 Task: Subtitles and Captions: Create subtitles for a video with multiple languages.
Action: Mouse pressed right at (643, 606)
Screenshot: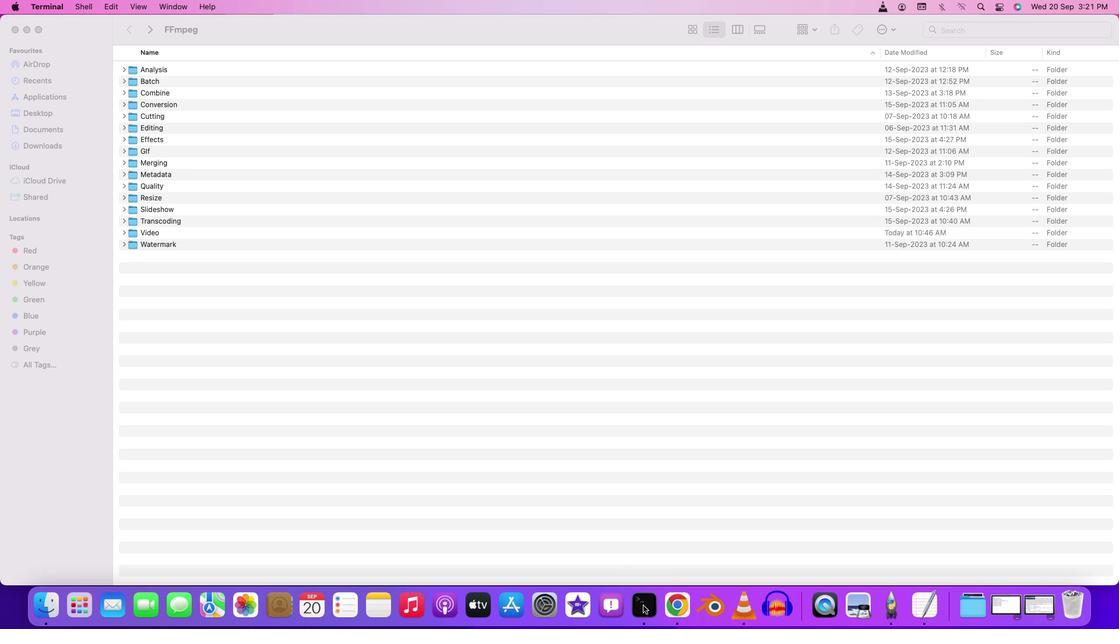 
Action: Mouse moved to (695, 466)
Screenshot: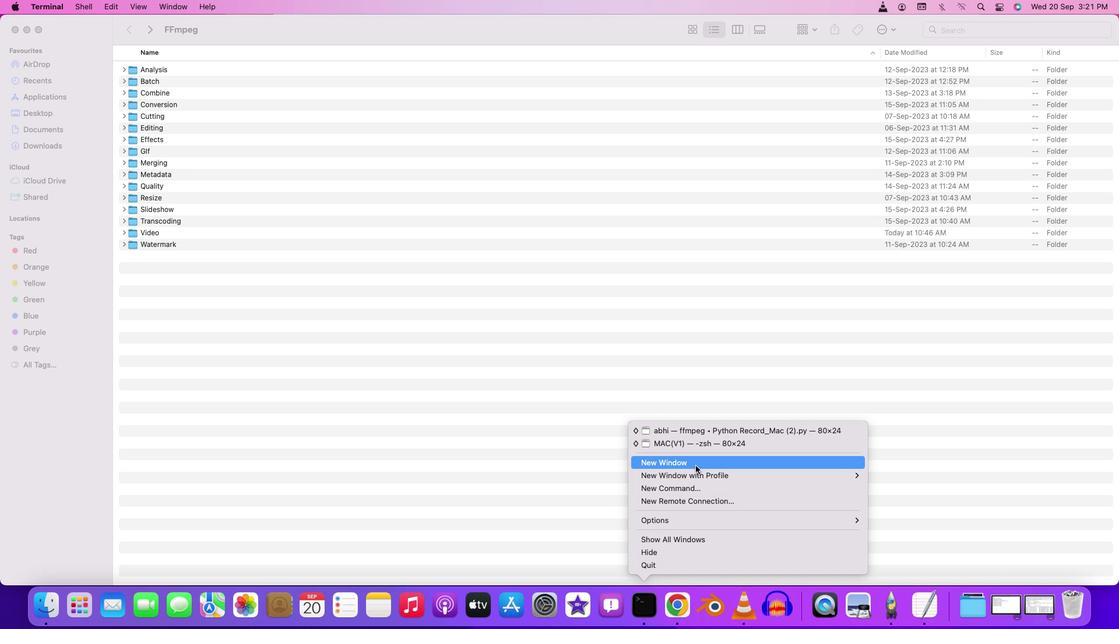 
Action: Mouse pressed left at (695, 466)
Screenshot: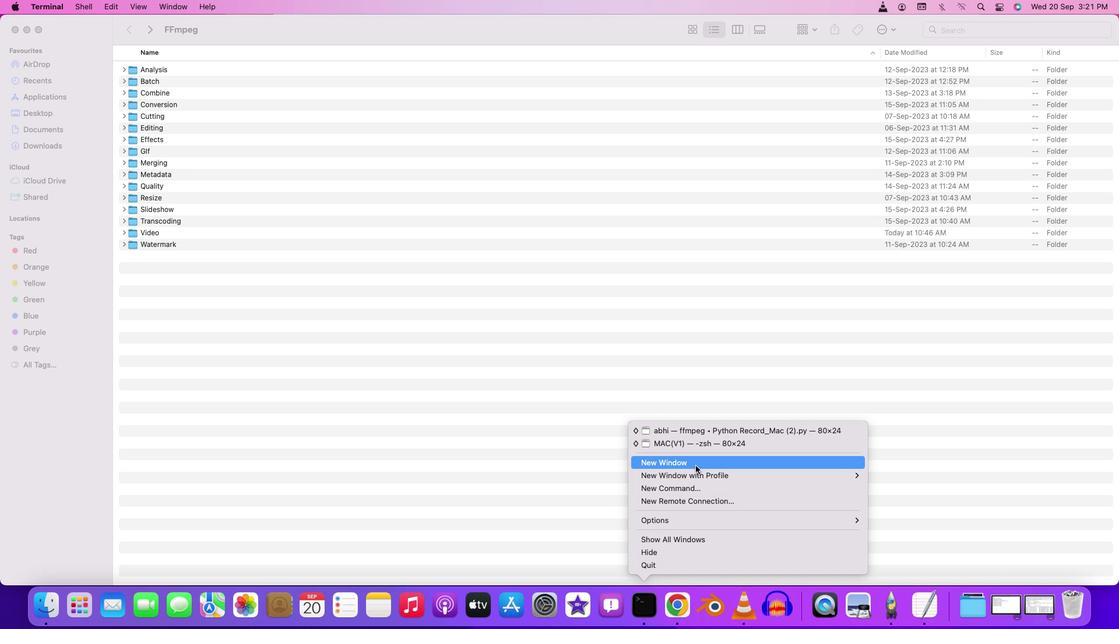 
Action: Mouse moved to (187, 26)
Screenshot: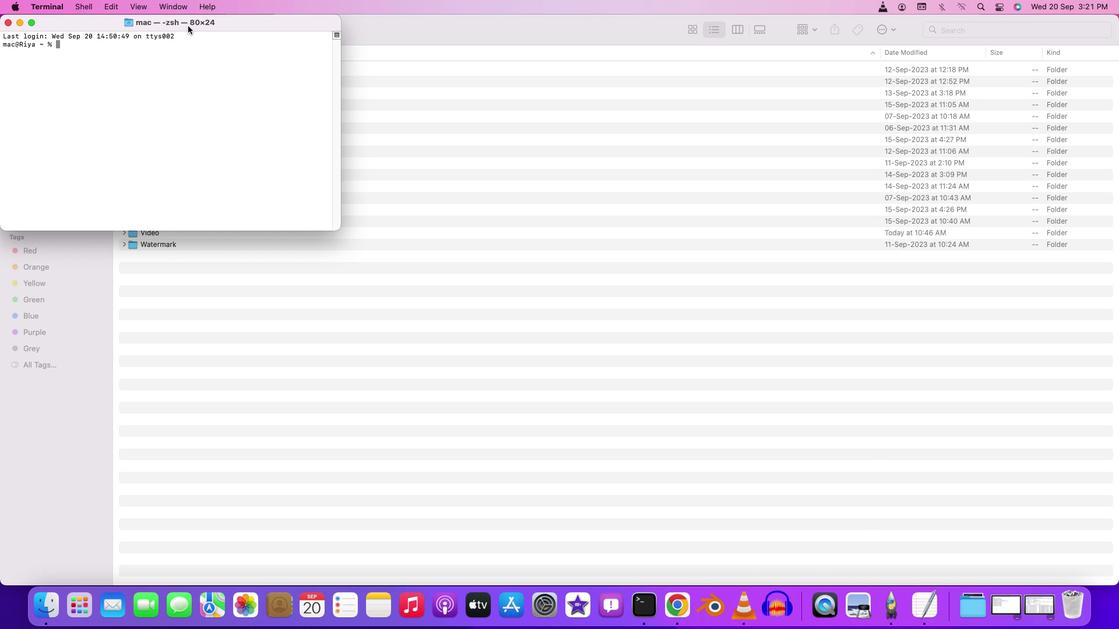 
Action: Mouse pressed left at (187, 26)
Screenshot: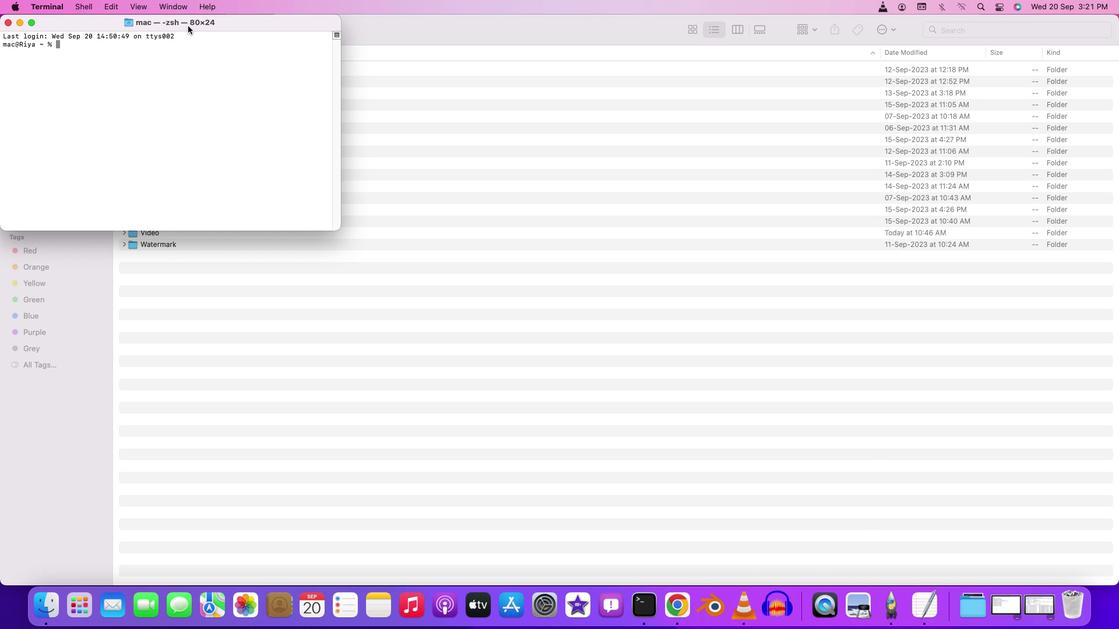 
Action: Mouse pressed left at (187, 26)
Screenshot: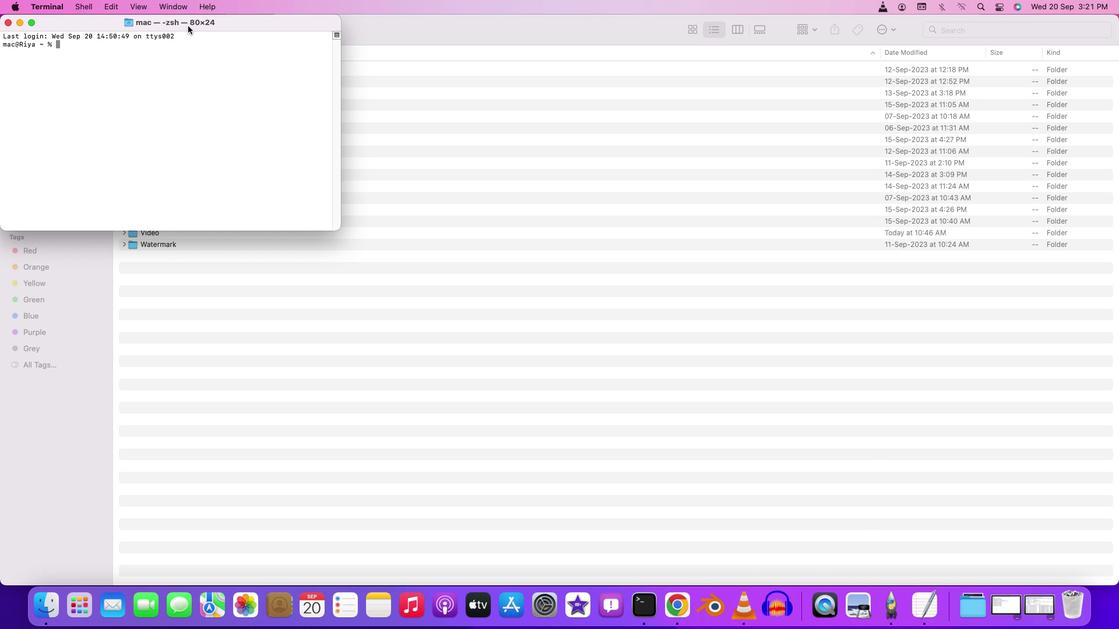 
Action: Mouse moved to (133, 60)
Screenshot: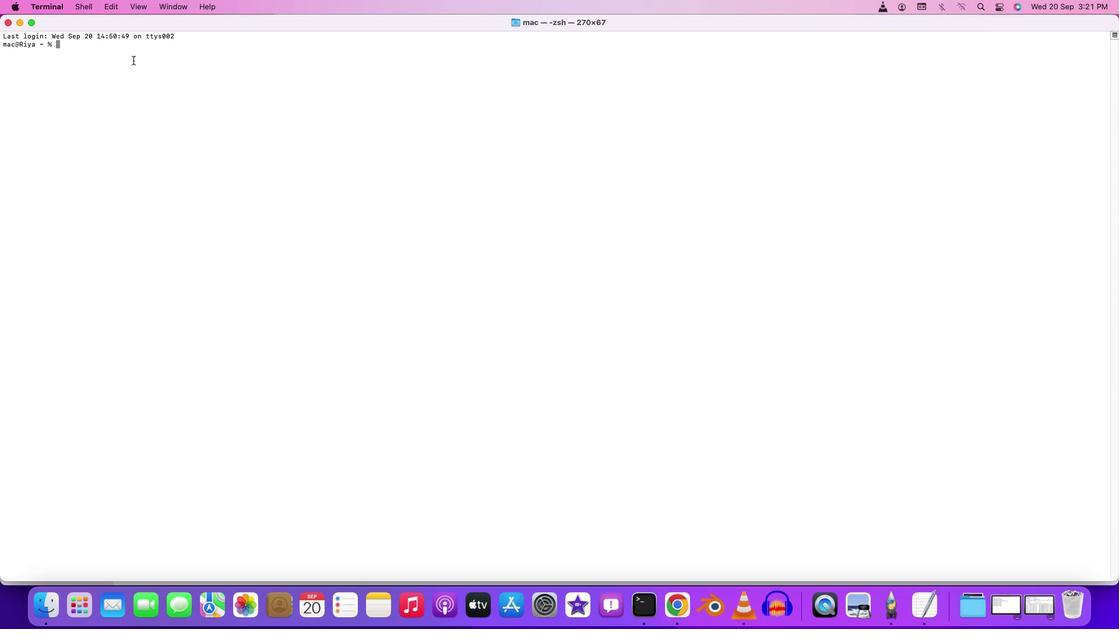 
Action: Mouse pressed left at (133, 60)
Screenshot: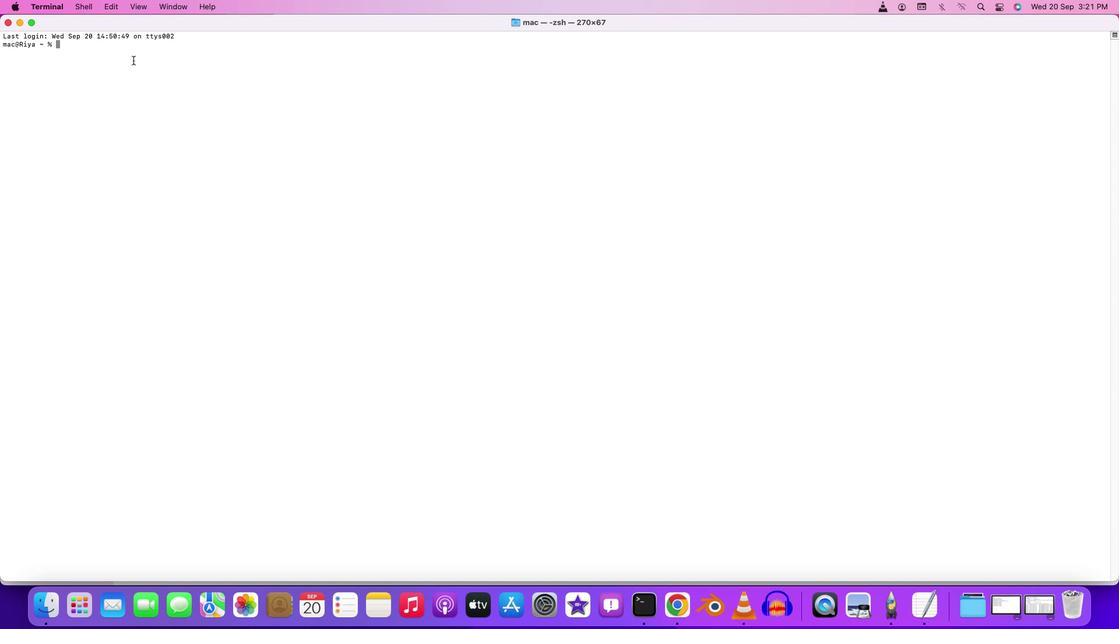 
Action: Key pressed 'c''d'Key.space'd''e''s''k''t''o''p'Key.enter'c''d'Key.space'f''f''m''p''e''g'Key.enter'c''d'Key.space'f'Key.backspace'b''a''t''c''h'Key.enter'c''d'Key.space'v''i''d''e''o'Key.enter'f''f''m''p''e''g'Key.space'-''i'Key.space'i''n''p''u''t'Key.shift'_''v''i''d''e''o''.''m''p''4'Key.space'-''i'Key.space'e''n''g''l''i''s''h''.''s''r''t'Key.space'-''i'Key.space's''p''a''n''i''s''h''.''s''r''t'Key.space'-''m''a''p'Key.space'0'Key.space'-''m''a''p'Key.space'1'Key.space'-''m''a''p''2'Key.backspaceKey.space'2'Key.space'-''c'Key.shiftKey.shift':''v'Key.space'l''i''b''x''2''6''4'Key.space'-''c'Key.shift':''a'Key.spaceKey.leftKey.rightKey.rightKey.right'a'Key.backspace'a''a''c'Key.space'-''v''f'Key.spaceKey.shift'"''s''u''b''t''i''t''l''e''s''=''e''n''g''l''i''s''h''.''s''r''t'Key.shift'"'Key.space'-''s''c''o''d''e''c'Key.space'm''o''v'Key.shift'_''t''e''s''t'Key.space'o''u''t''p''u''t'Key.shift'_''v''i''d''e''o'Key.shift'_''w''i''t''h'Key.shift'_''s''u''b''t''i''t''l''e''s''.''m''p''4'Key.enterKey.upKey.leftKey.leftKey.leftKey.leftKey.leftKey.rightKey.leftKey.leftKey.leftKey.leftKey.leftKey.leftKey.leftKey.leftKey.leftKey.leftKey.leftKey.leftKey.leftKey.leftKey.leftKey.leftKey.leftKey.leftKey.leftKey.leftKey.leftKey.leftKey.leftKey.leftKey.leftKey.leftKey.leftKey.leftKey.leftKey.backspace'x'Key.rightKey.rightKey.rightKey.rightKey.rightKey.rightKey.rightKey.rightKey.rightKey.rightKey.rightKey.rightKey.rightKey.rightKey.rightKey.rightKey.rightKey.rightKey.rightKey.rightKey.rightKey.rightKey.rightKey.rightKey.rightKey.rightKey.rightKey.rightKey.rightKey.rightKey.rightKey.rightKey.rightKey.rightKey.rightKey.enter'y'Key.enter
Screenshot: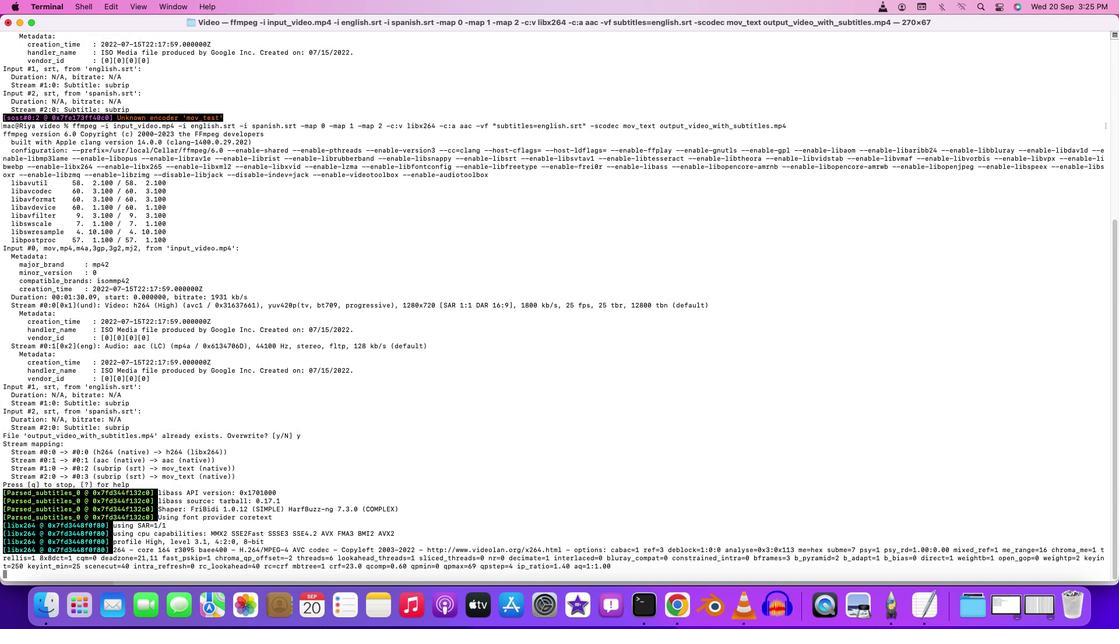 
Action: Mouse moved to (529, 530)
Screenshot: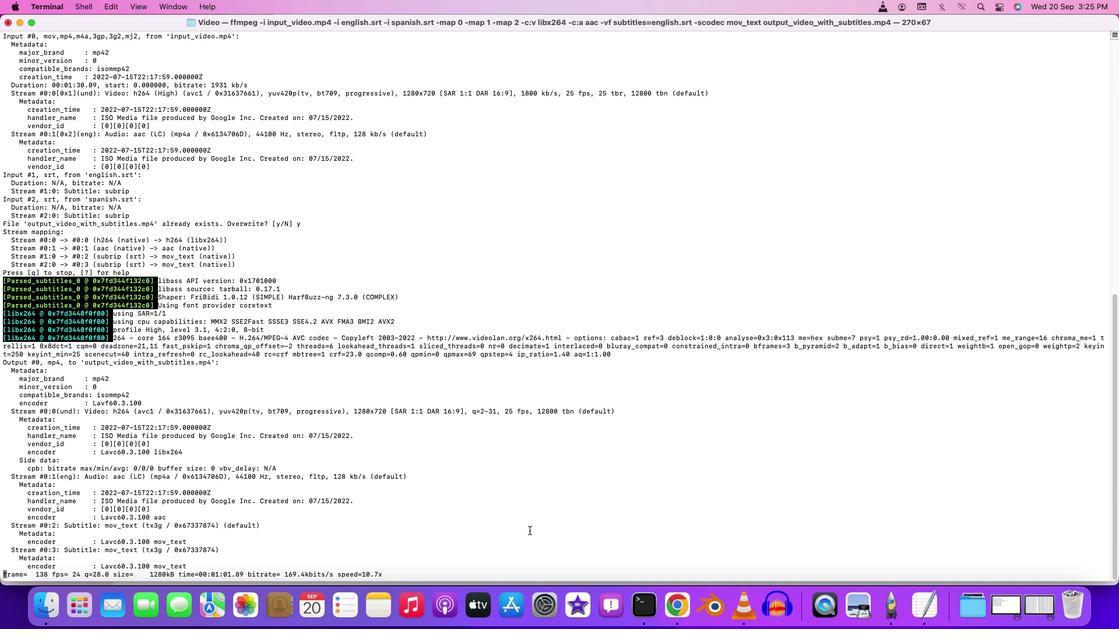 
Action: Mouse pressed left at (529, 530)
Screenshot: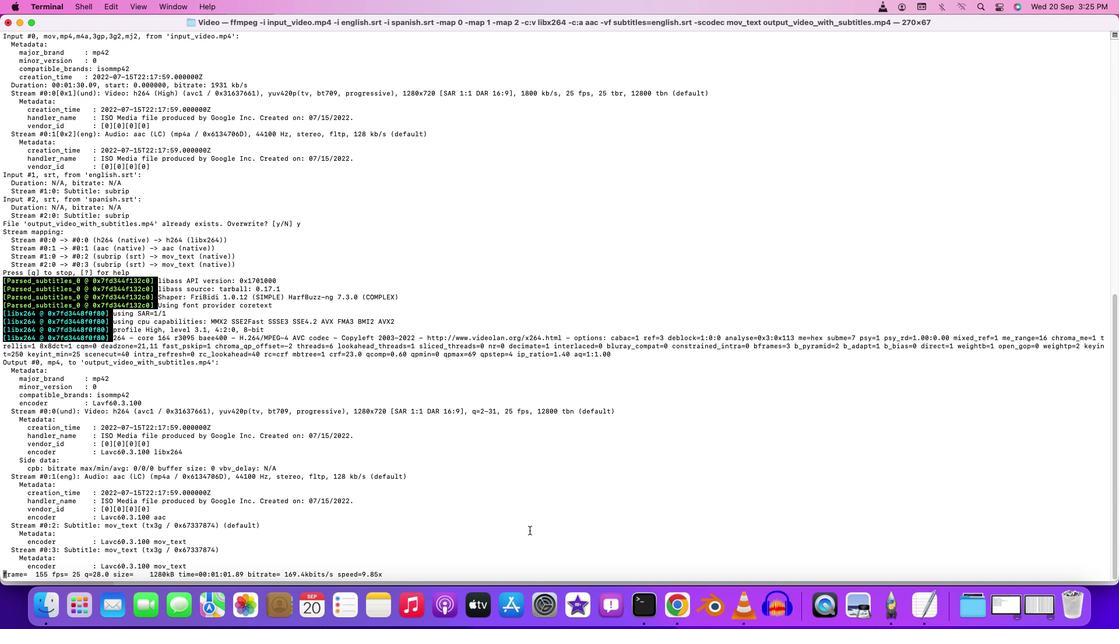 
